 Task: Add Aura Cacia Unscented Hand Sanitizer to the cart.
Action: Mouse moved to (792, 319)
Screenshot: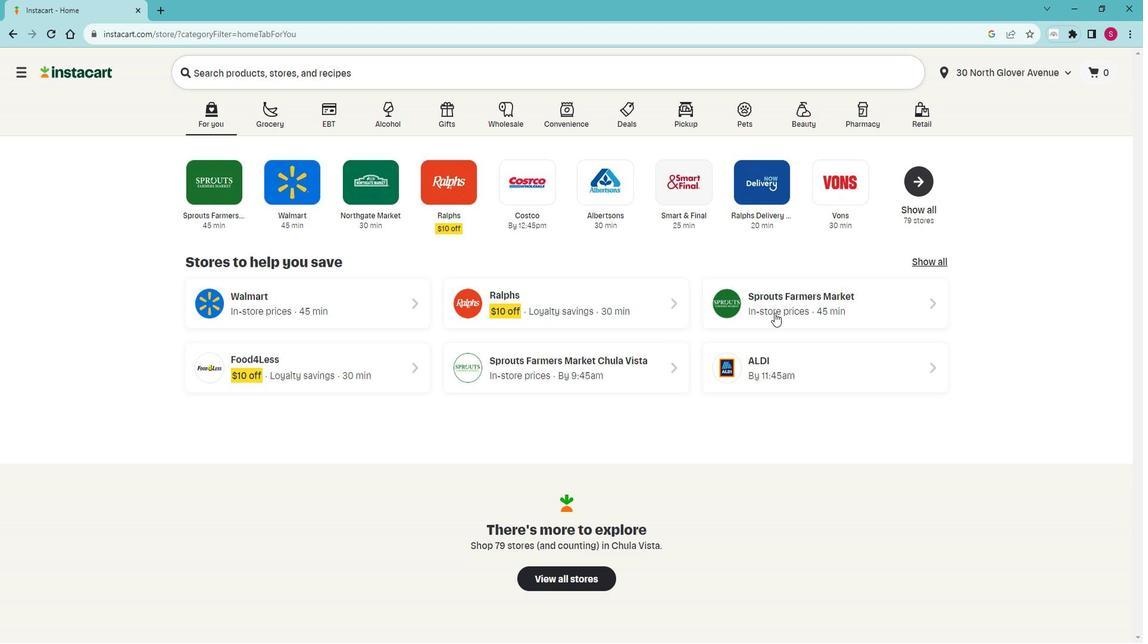 
Action: Mouse pressed left at (792, 319)
Screenshot: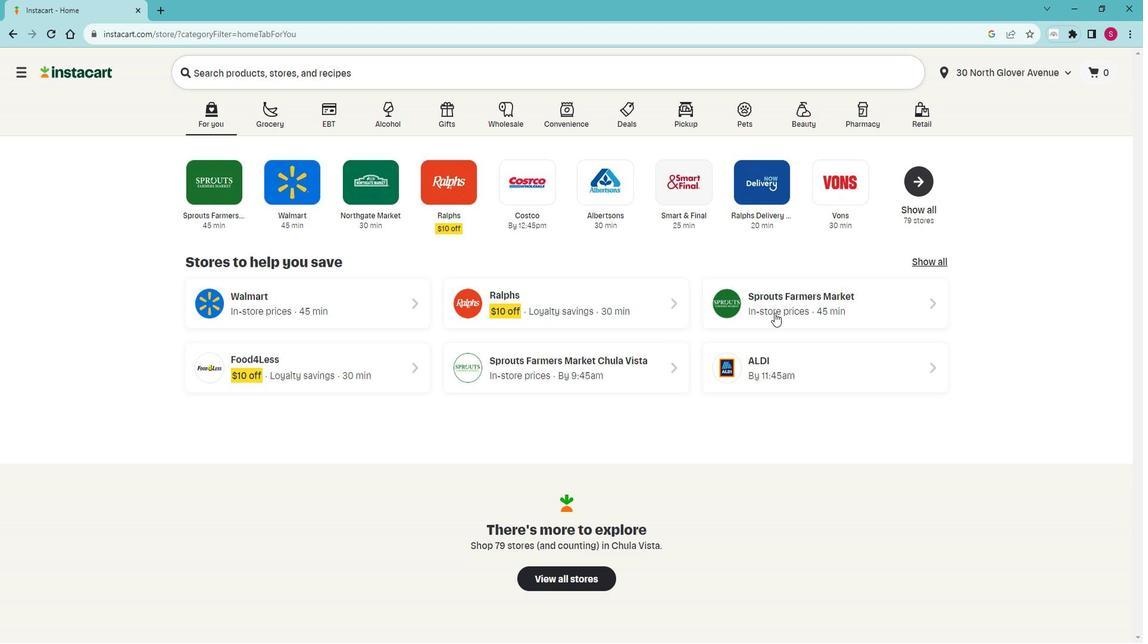 
Action: Mouse moved to (66, 438)
Screenshot: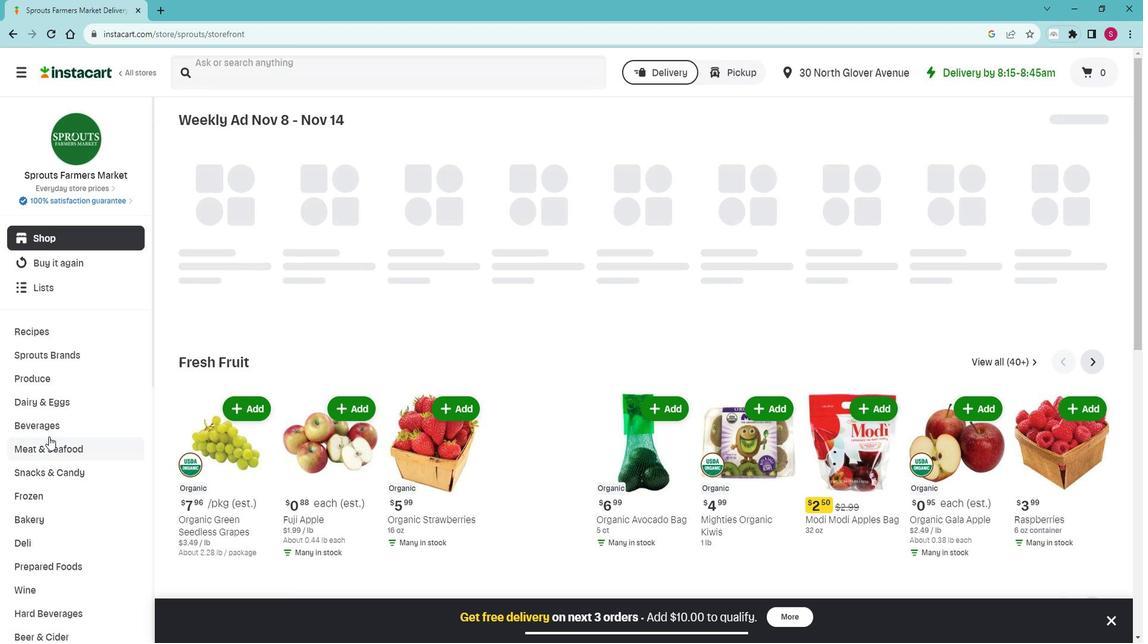 
Action: Mouse scrolled (66, 437) with delta (0, 0)
Screenshot: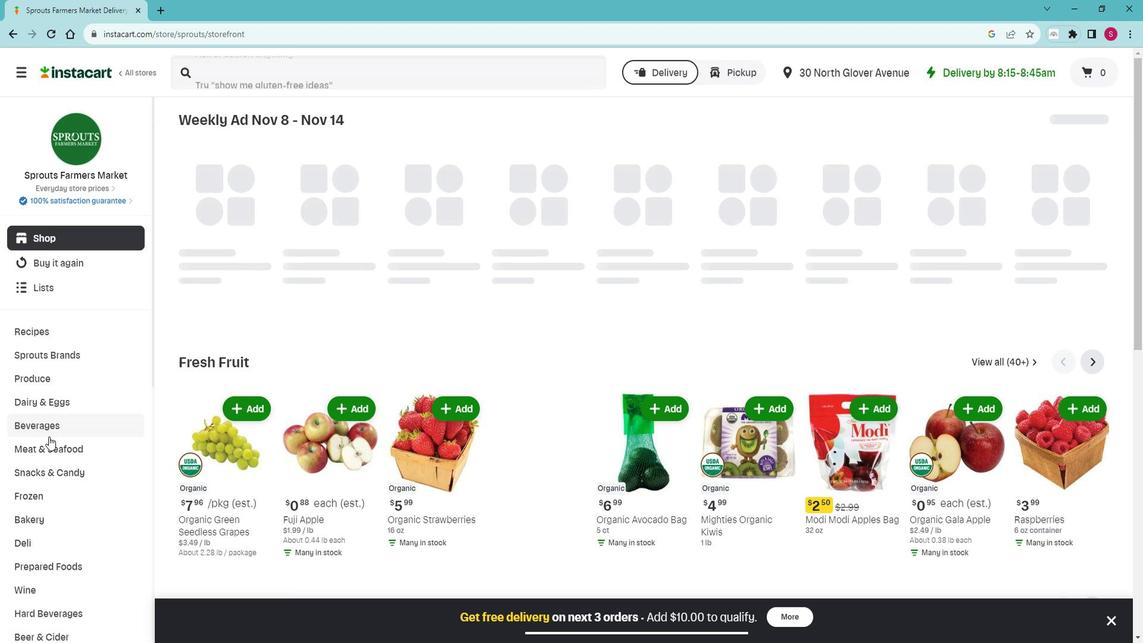 
Action: Mouse scrolled (66, 437) with delta (0, 0)
Screenshot: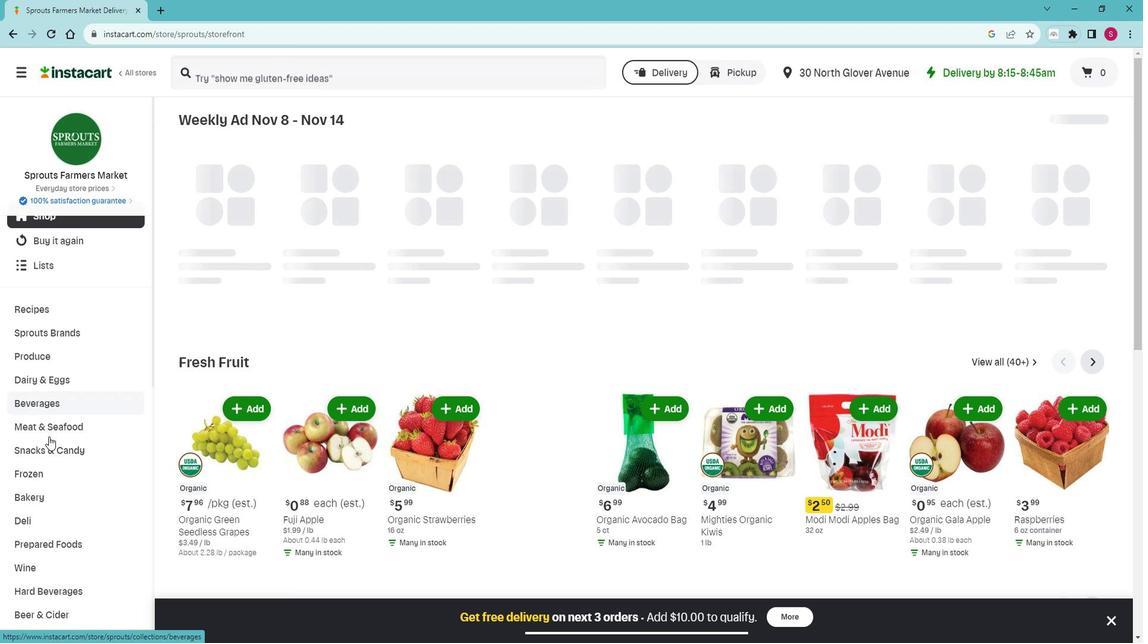 
Action: Mouse scrolled (66, 437) with delta (0, 0)
Screenshot: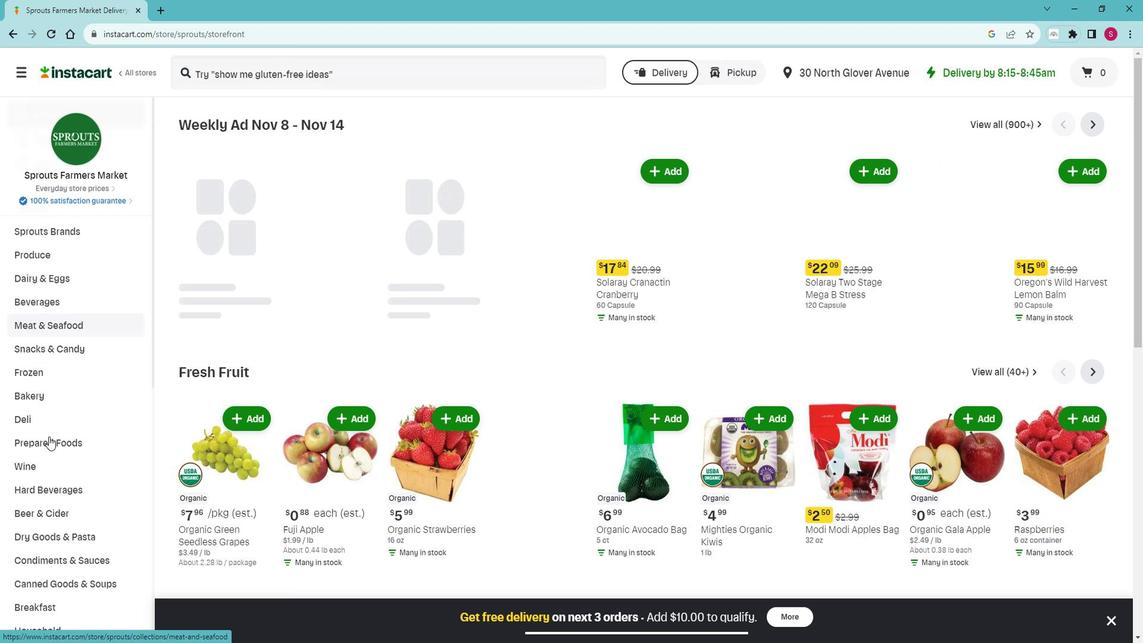 
Action: Mouse scrolled (66, 437) with delta (0, 0)
Screenshot: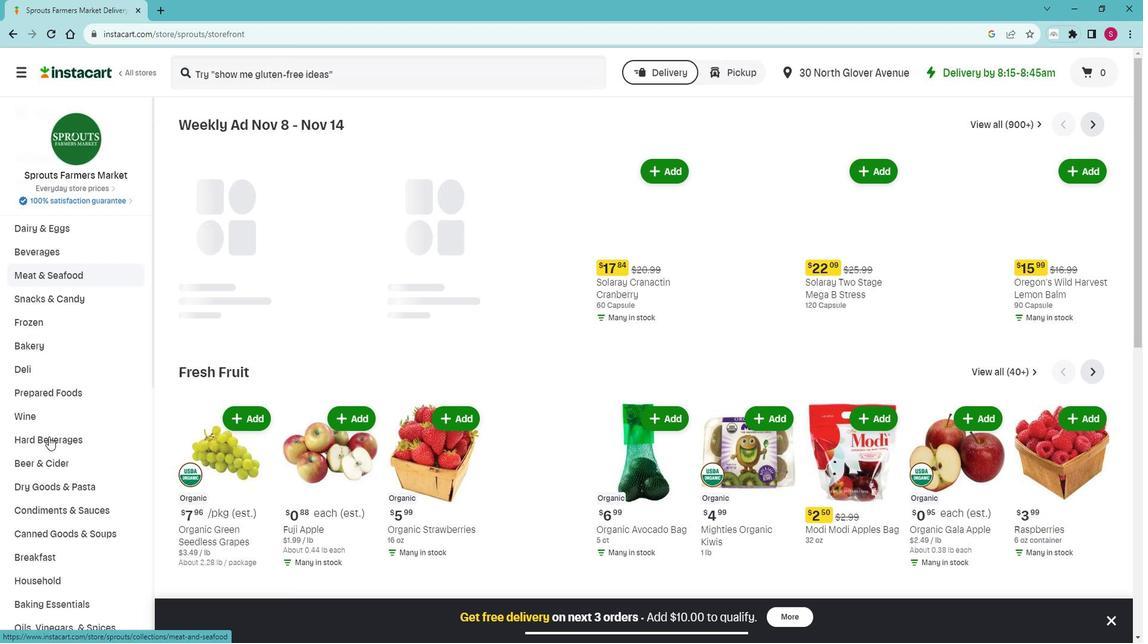 
Action: Mouse scrolled (66, 437) with delta (0, 0)
Screenshot: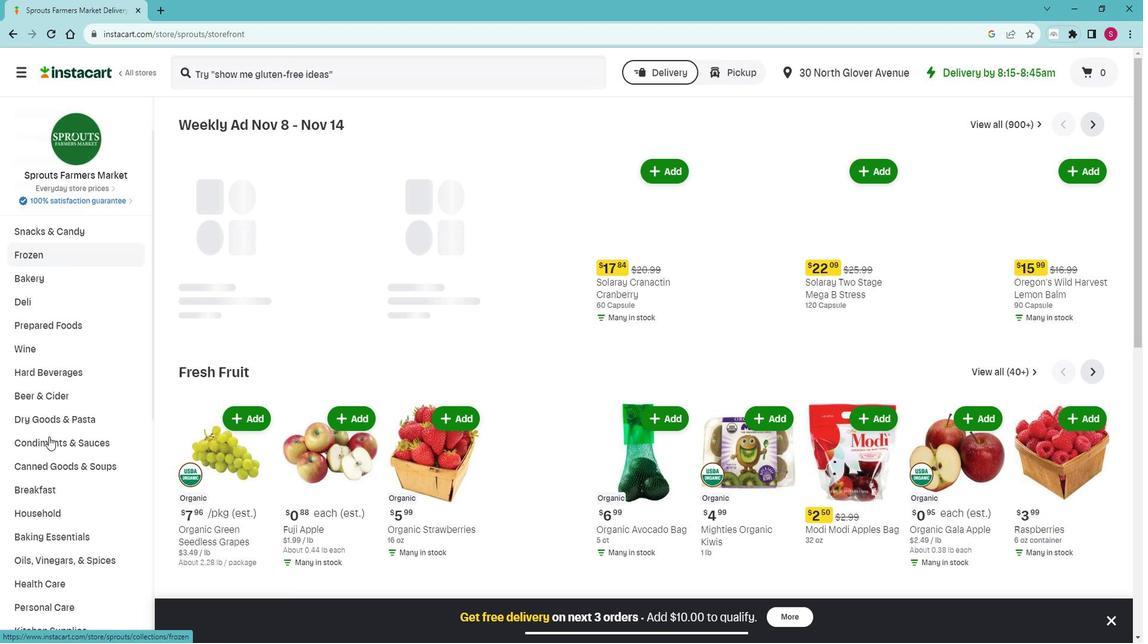 
Action: Mouse scrolled (66, 437) with delta (0, 0)
Screenshot: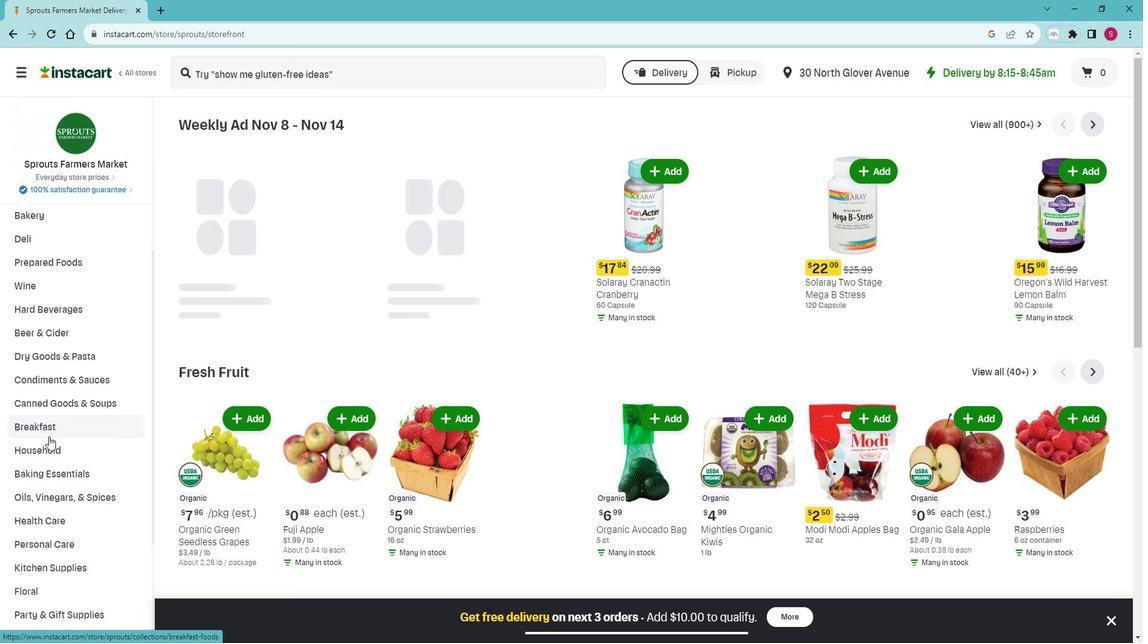 
Action: Mouse moved to (66, 438)
Screenshot: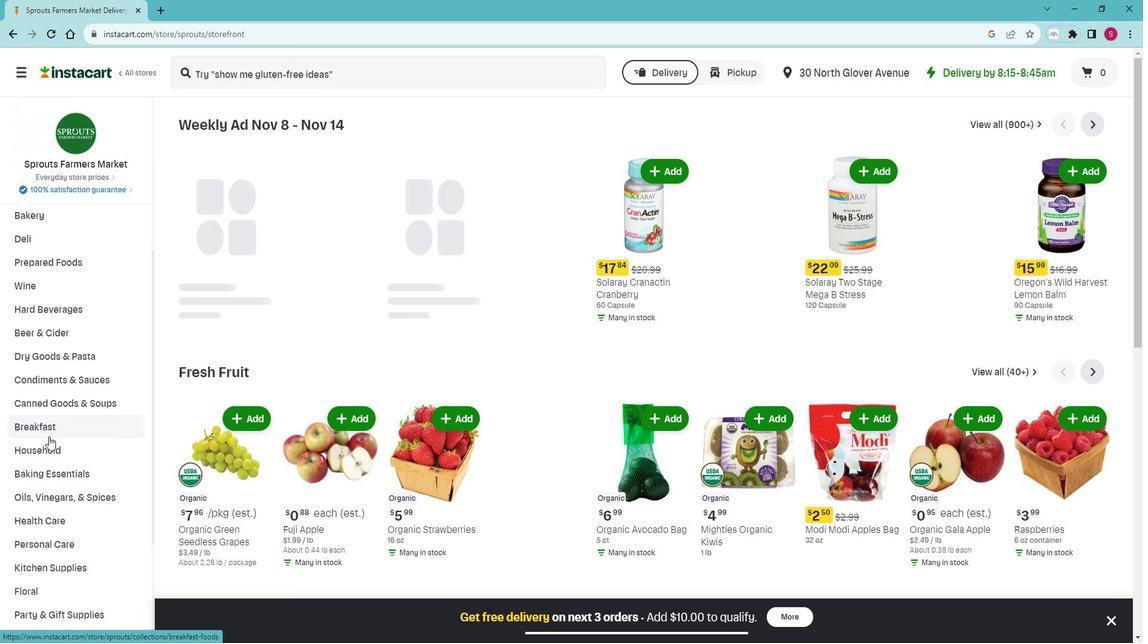 
Action: Mouse scrolled (66, 437) with delta (0, 0)
Screenshot: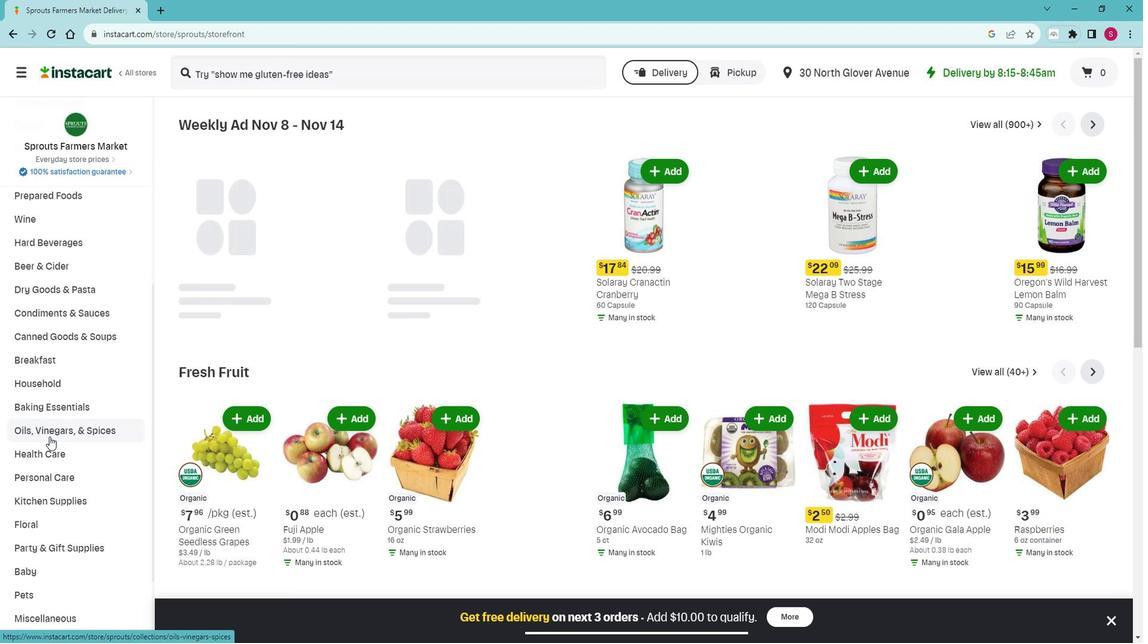 
Action: Mouse moved to (71, 470)
Screenshot: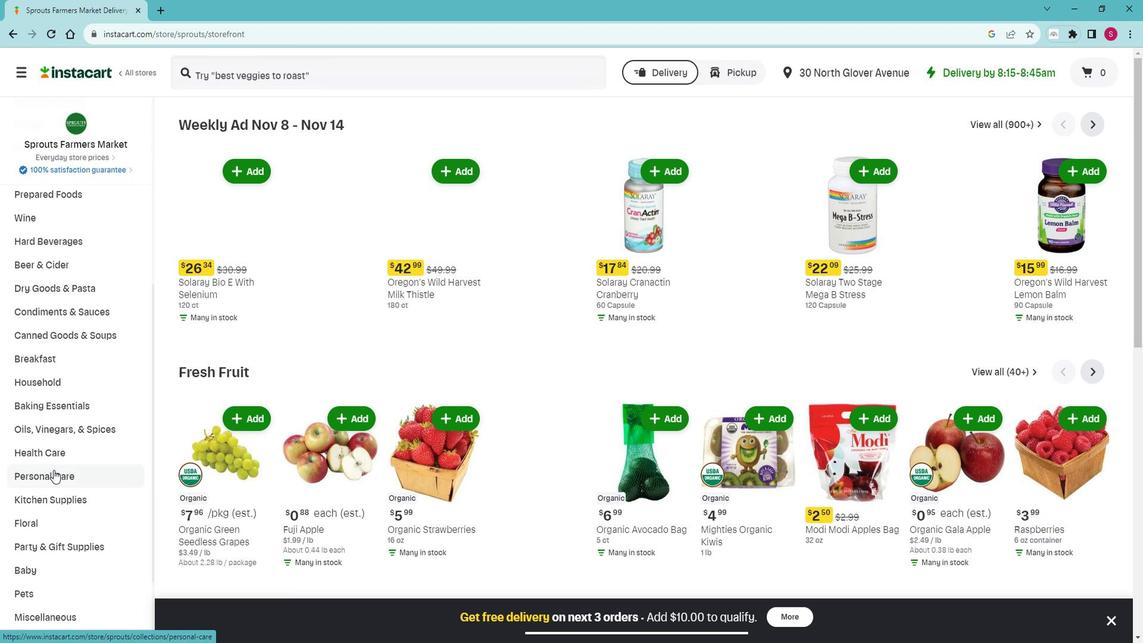 
Action: Mouse pressed left at (71, 470)
Screenshot: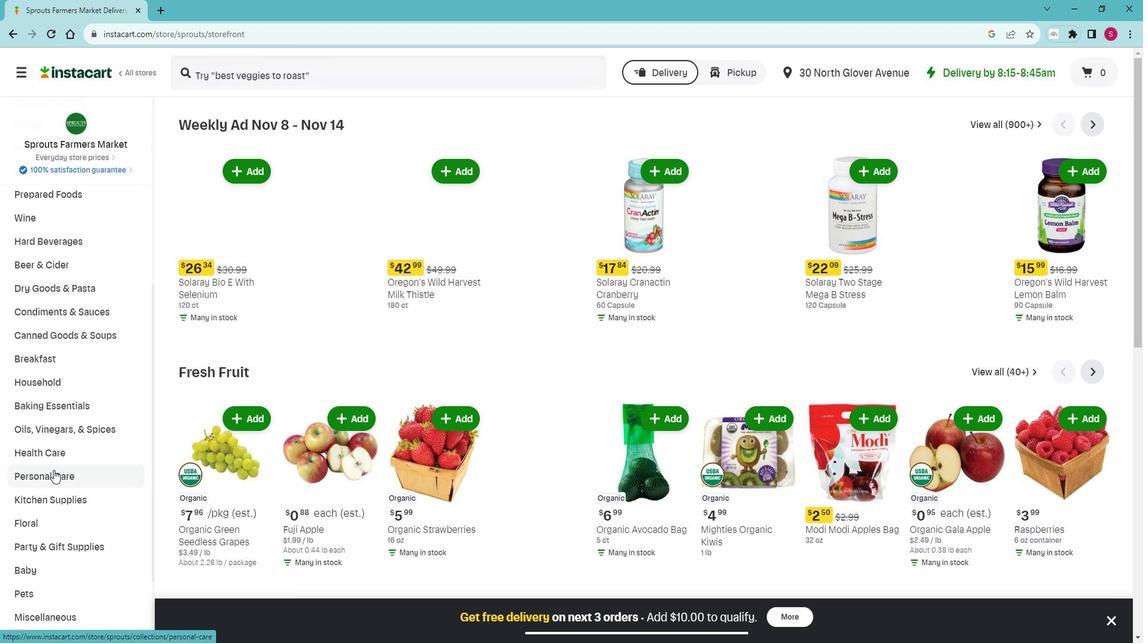 
Action: Mouse moved to (68, 499)
Screenshot: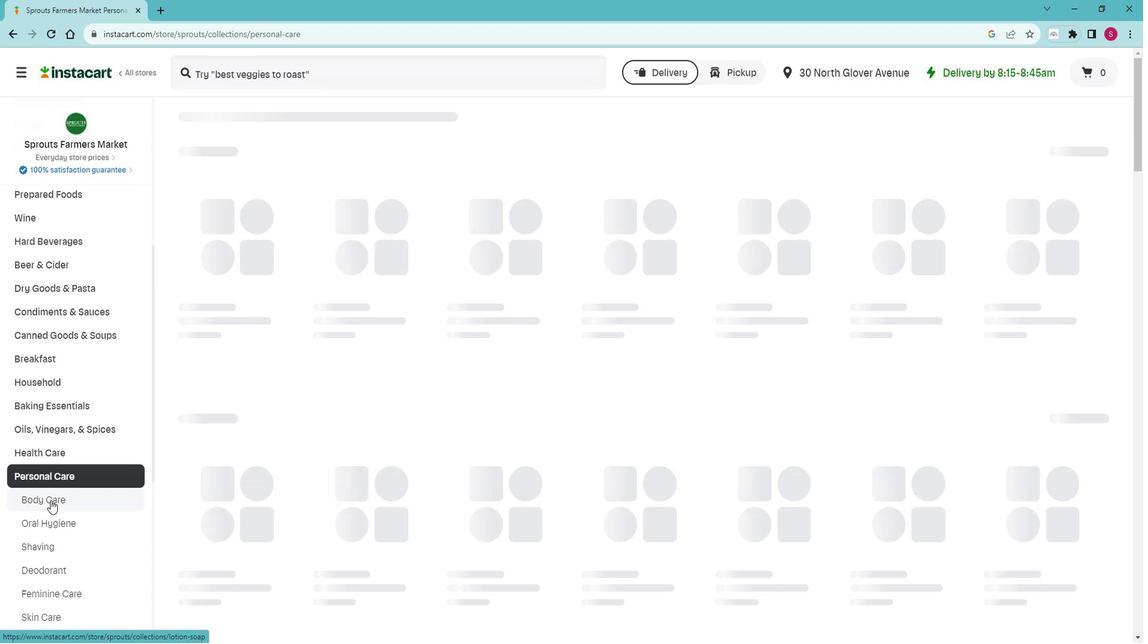 
Action: Mouse pressed left at (68, 499)
Screenshot: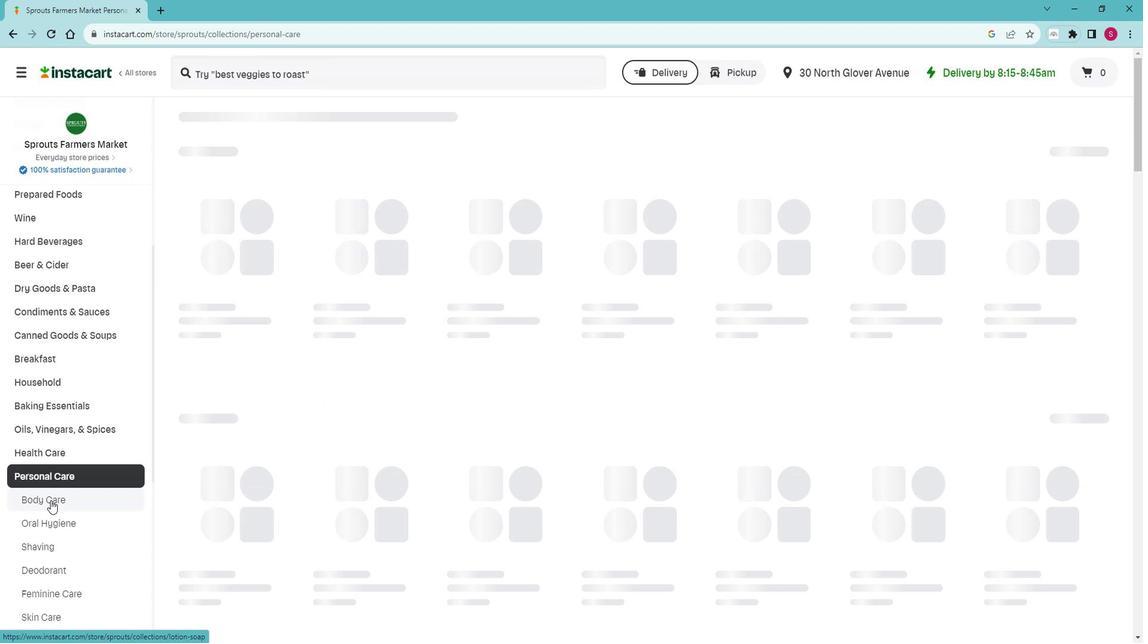 
Action: Mouse moved to (647, 170)
Screenshot: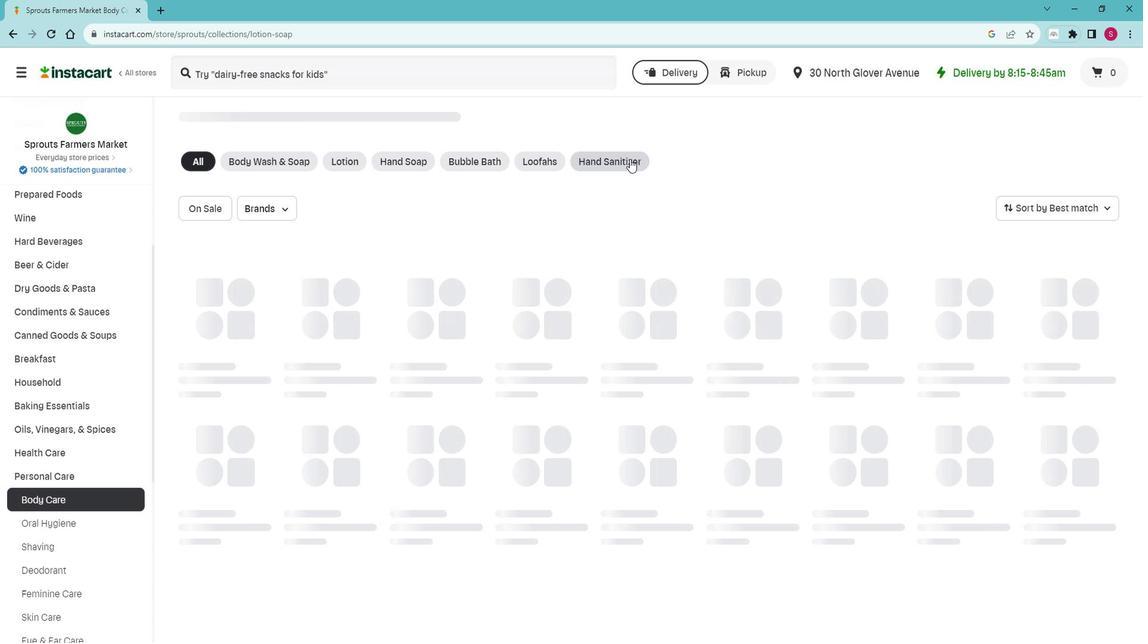 
Action: Mouse pressed left at (647, 170)
Screenshot: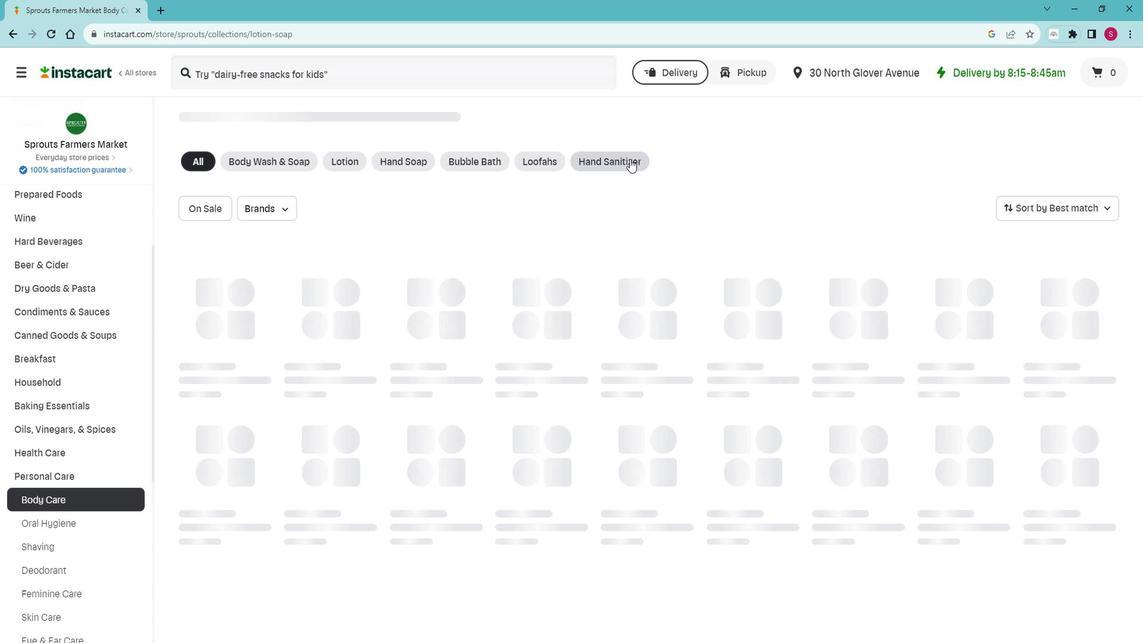 
Action: Mouse moved to (373, 85)
Screenshot: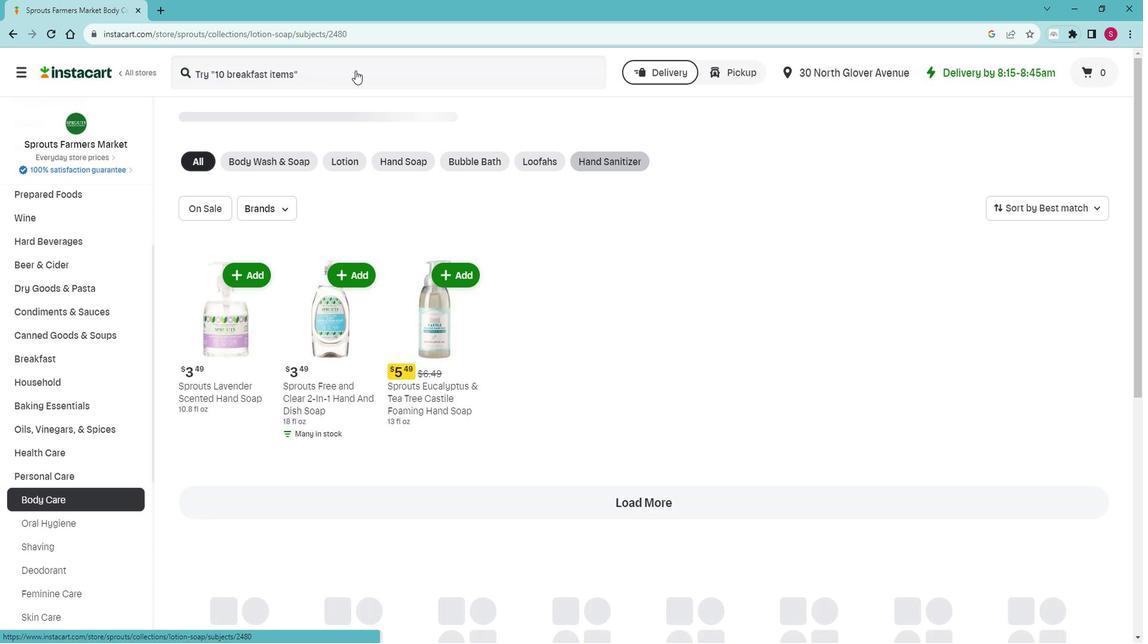 
Action: Mouse pressed left at (373, 85)
Screenshot: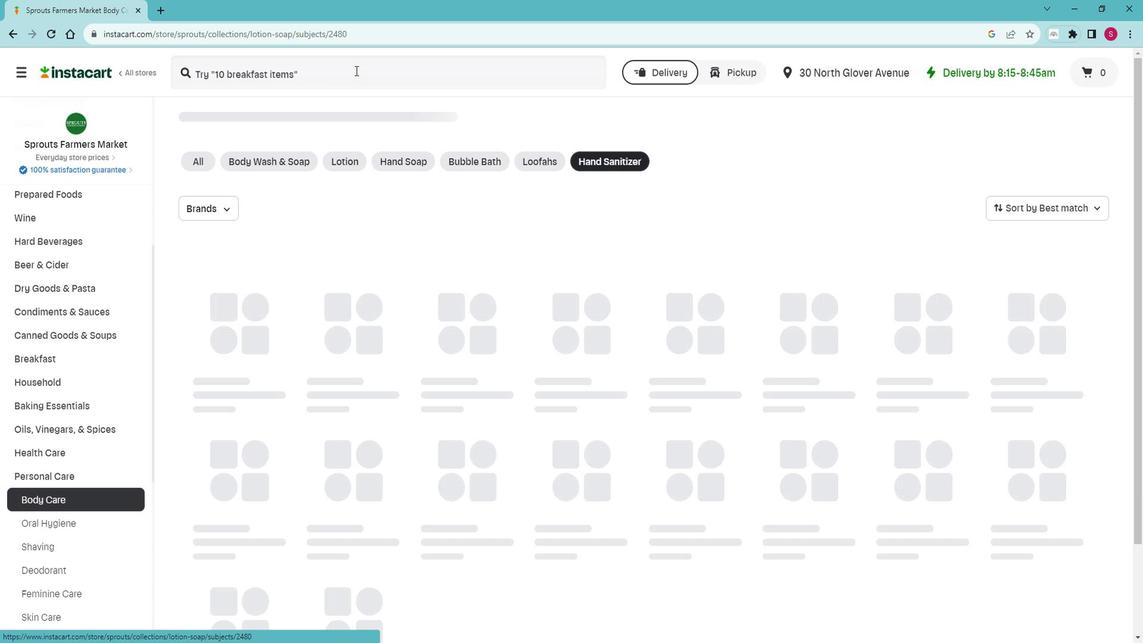 
Action: Key pressed <Key.shift>Aura<Key.space><Key.shift>Cacia<Key.space><Key.shift><Key.shift>Unscented<Key.space><Key.shift>Hand<Key.space><Key.shift>Sanitizer<Key.space><Key.enter>
Screenshot: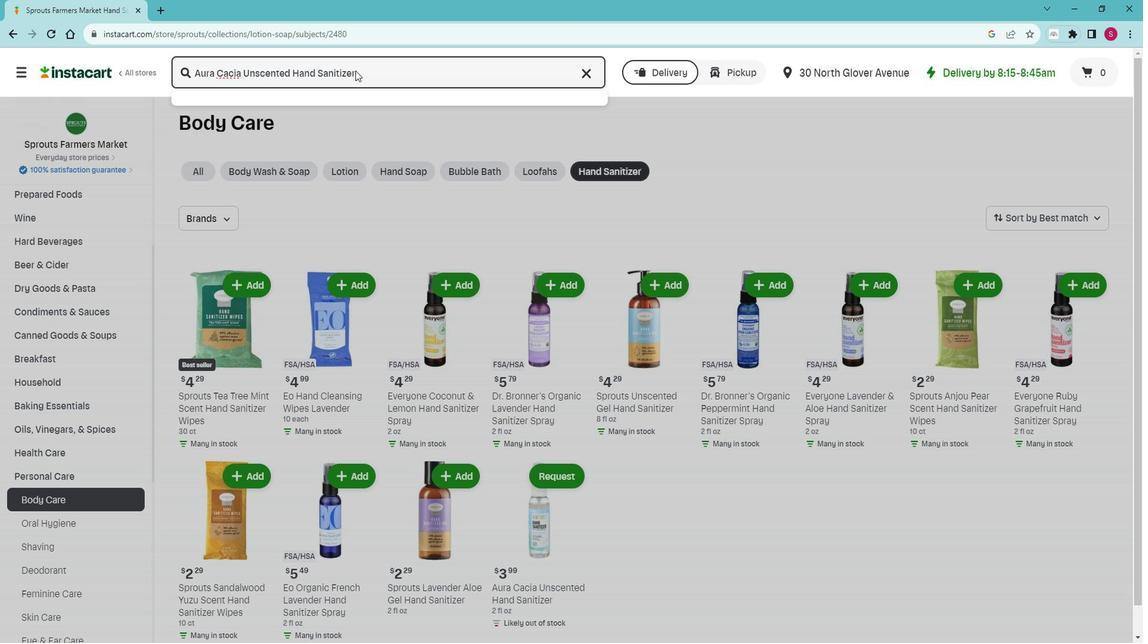 
Action: Mouse moved to (355, 180)
Screenshot: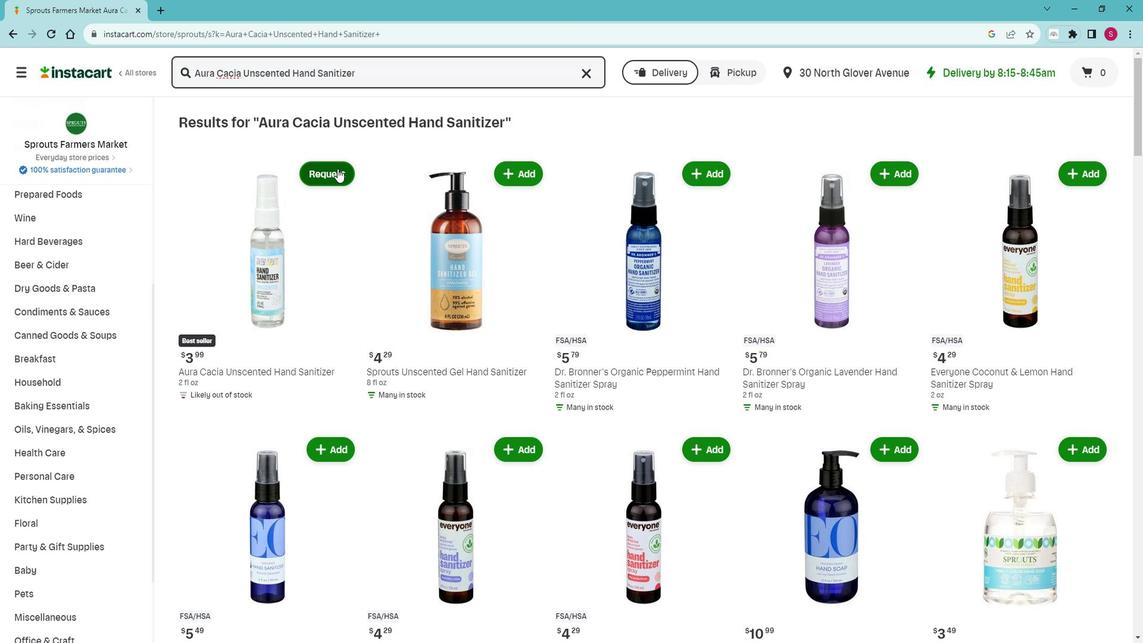 
Action: Mouse pressed left at (355, 180)
Screenshot: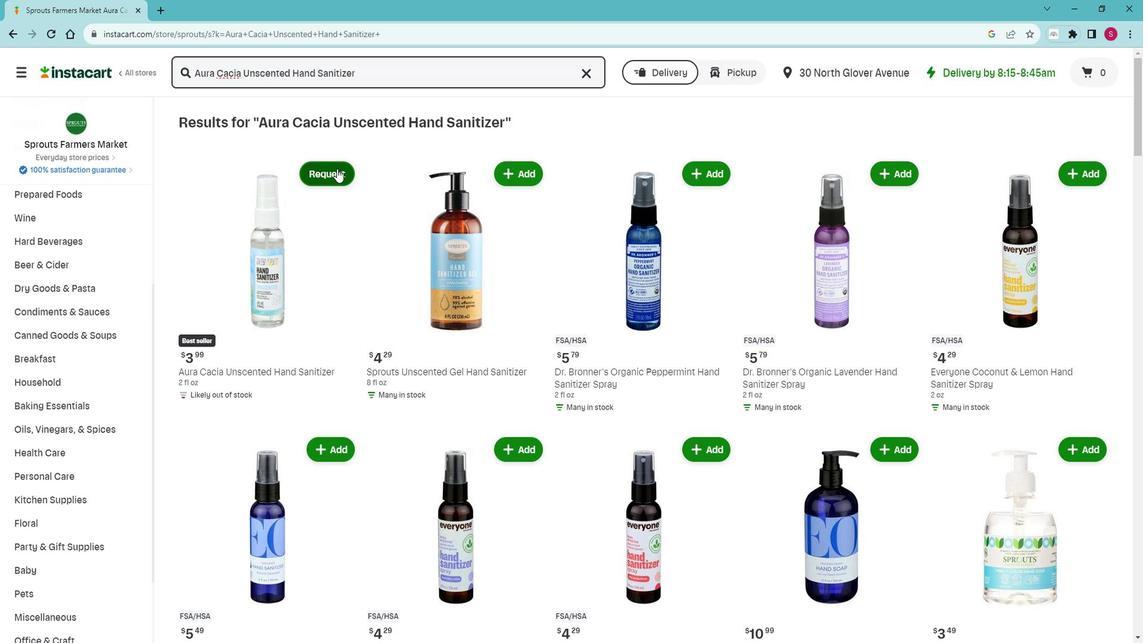 
Action: Mouse moved to (557, 497)
Screenshot: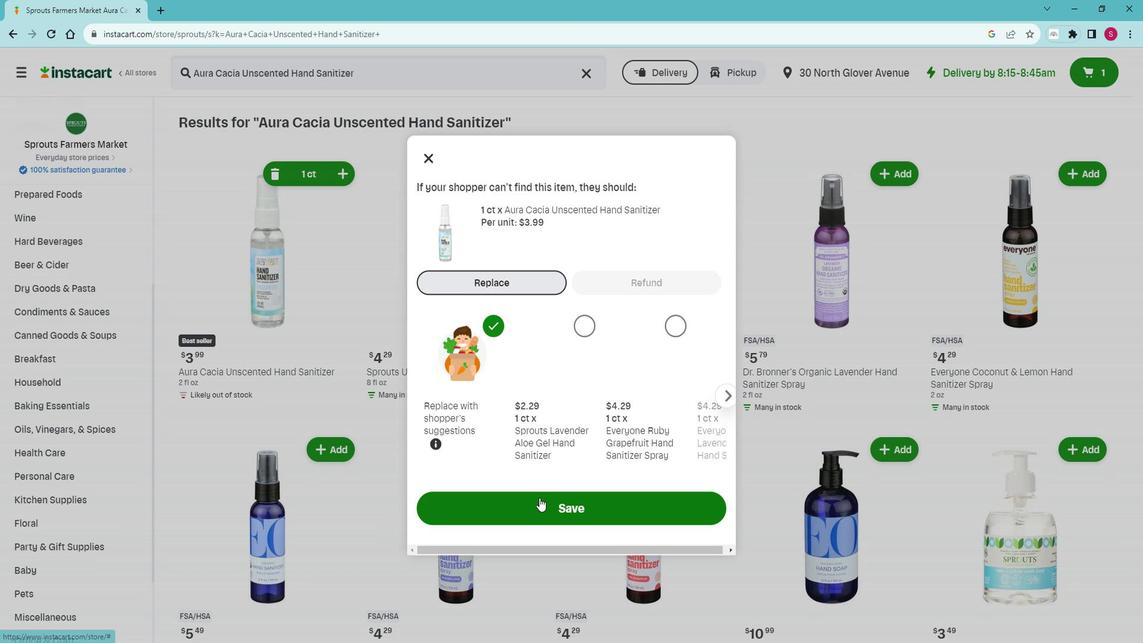 
Action: Mouse pressed left at (557, 497)
Screenshot: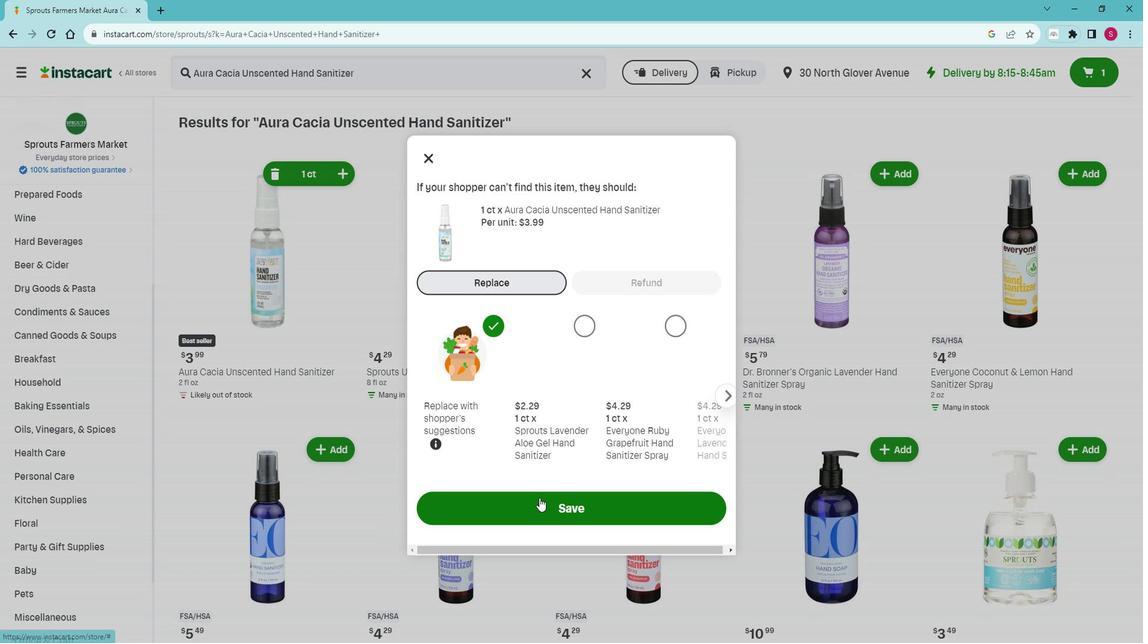 
Action: Mouse moved to (553, 490)
Screenshot: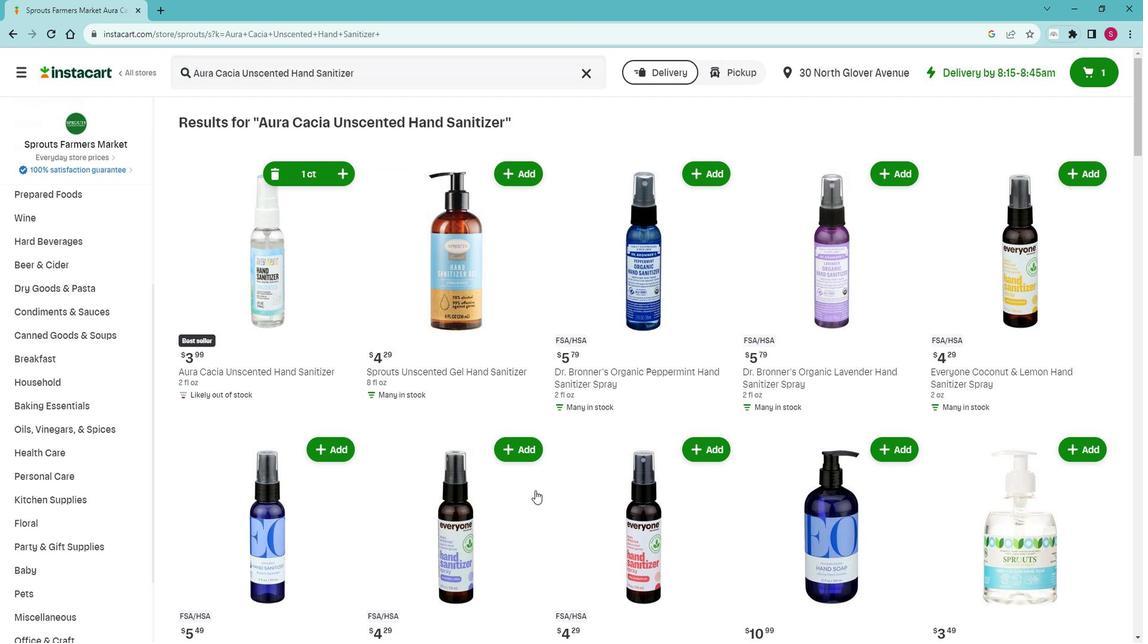 
